 Task: Create a task  Design and implement a disaster recovery plan for an organization's IT infrastructure , assign it to team member softage.1@softage.net in the project AgileBee and update the status of the task to  On Track  , set the priority of the task to High
Action: Mouse moved to (81, 59)
Screenshot: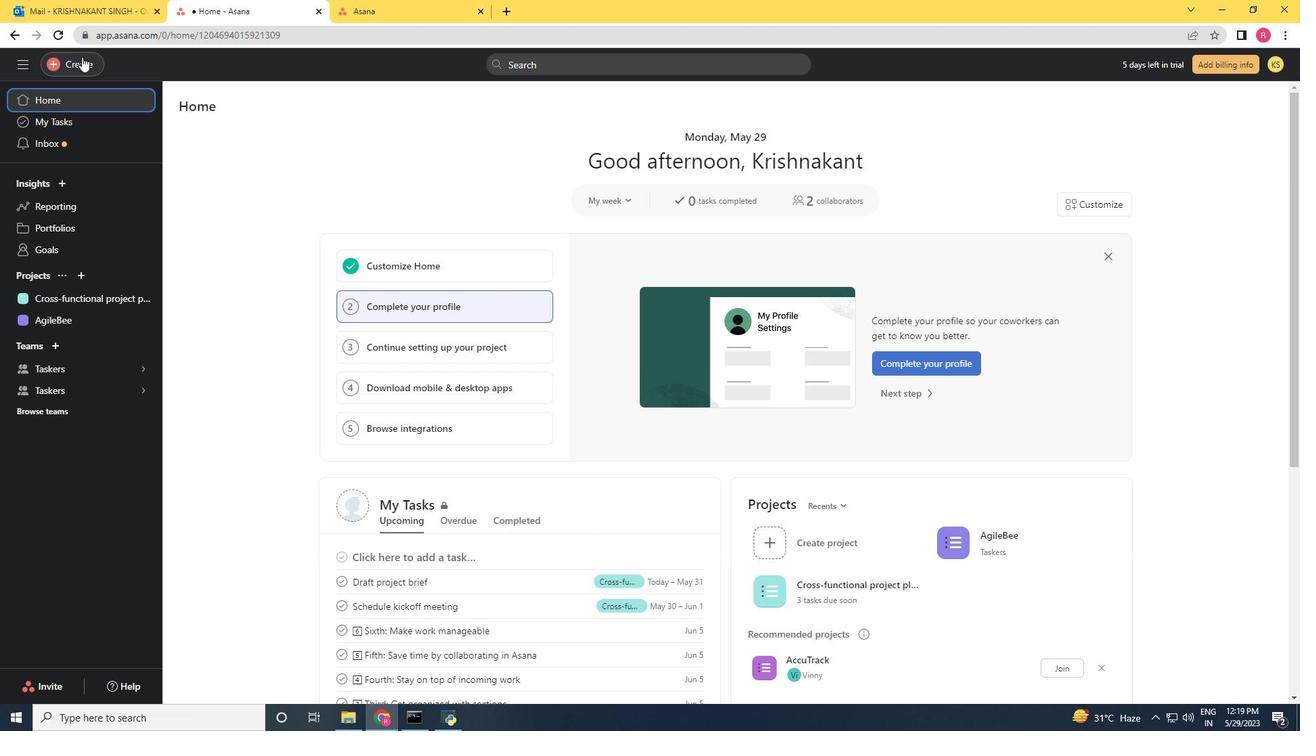 
Action: Mouse pressed left at (81, 59)
Screenshot: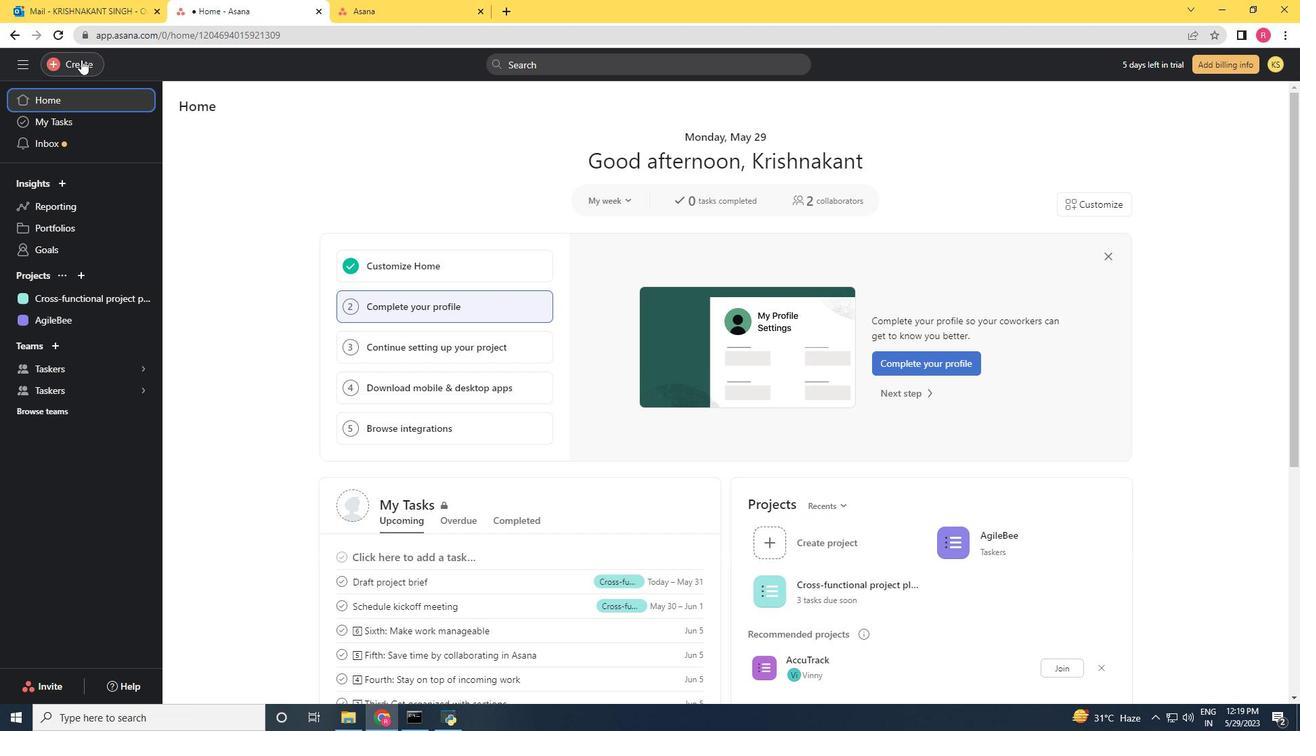 
Action: Mouse moved to (163, 75)
Screenshot: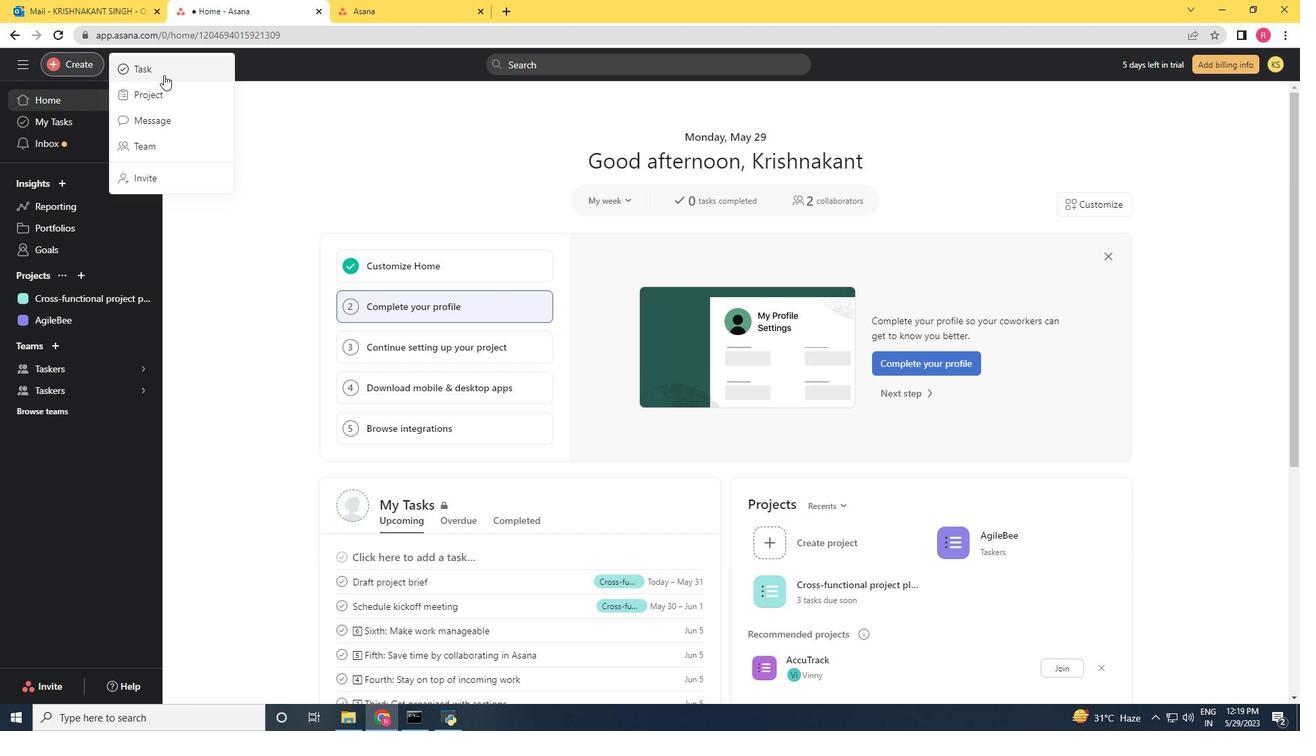 
Action: Mouse pressed left at (163, 75)
Screenshot: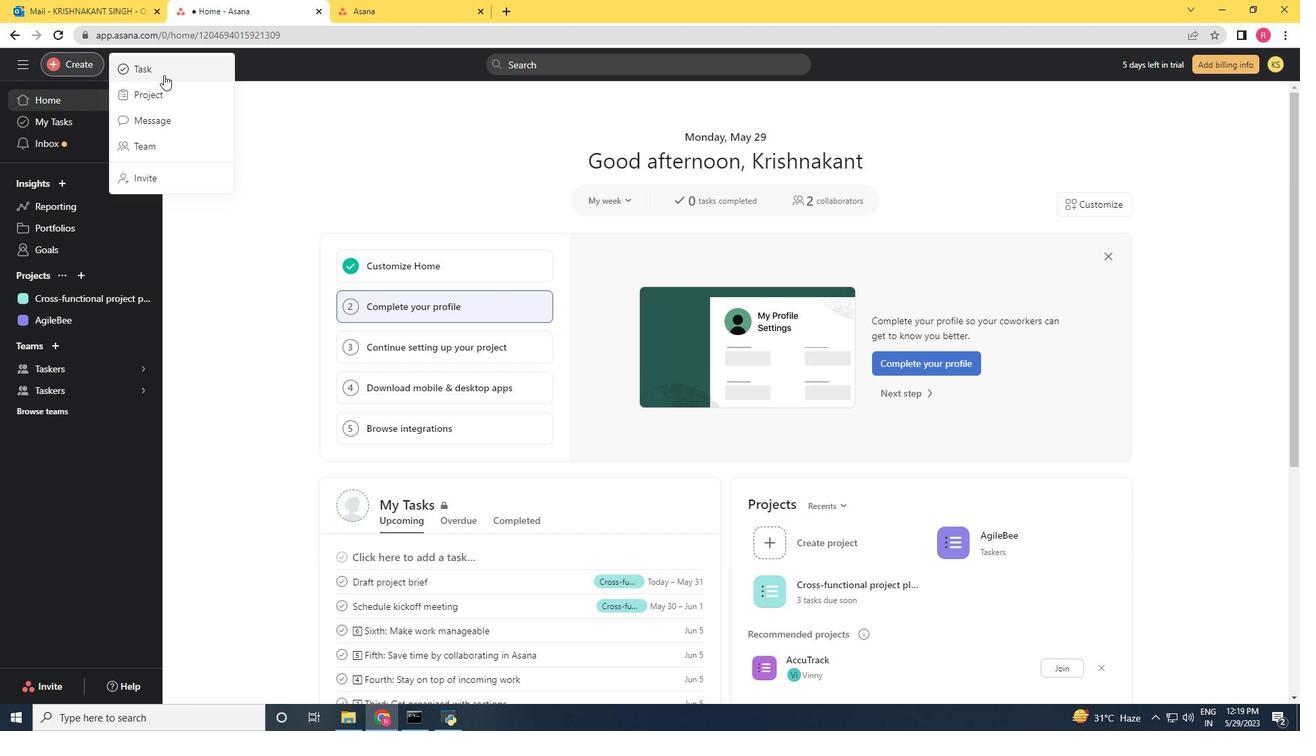 
Action: Mouse moved to (68, 63)
Screenshot: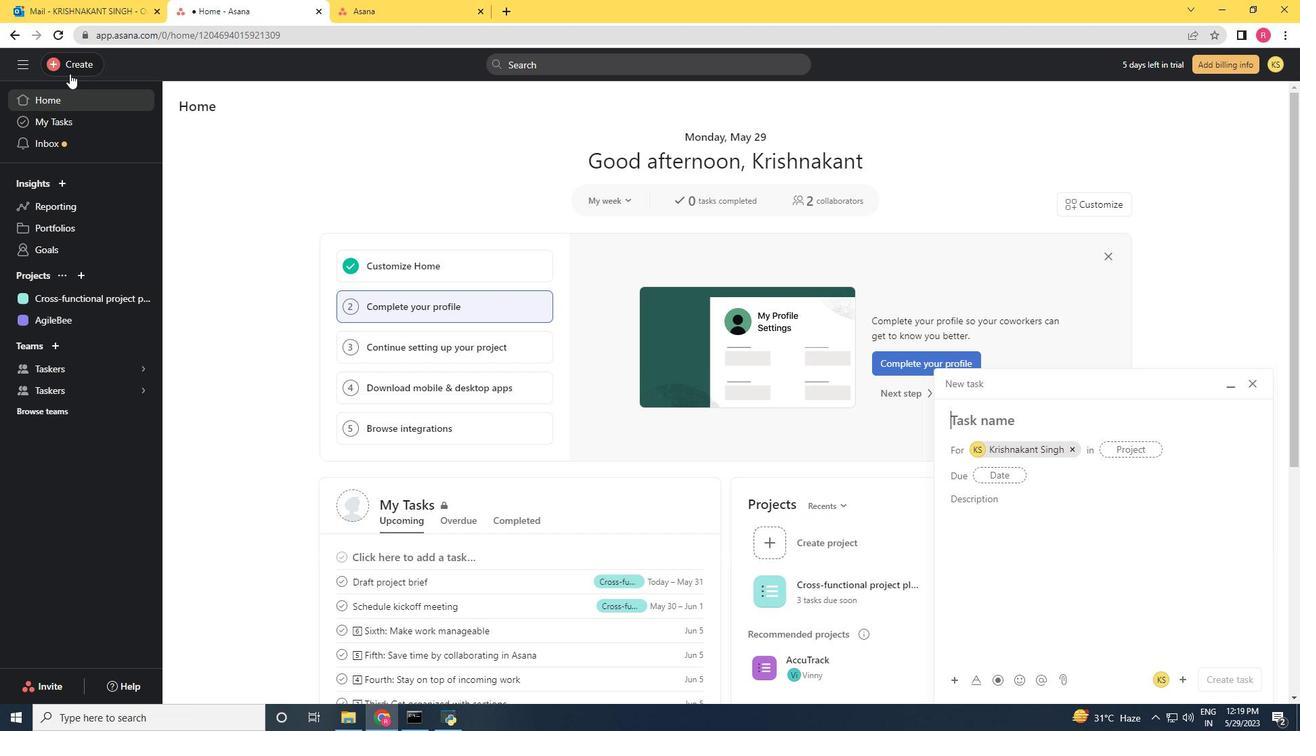
Action: Mouse pressed left at (68, 63)
Screenshot: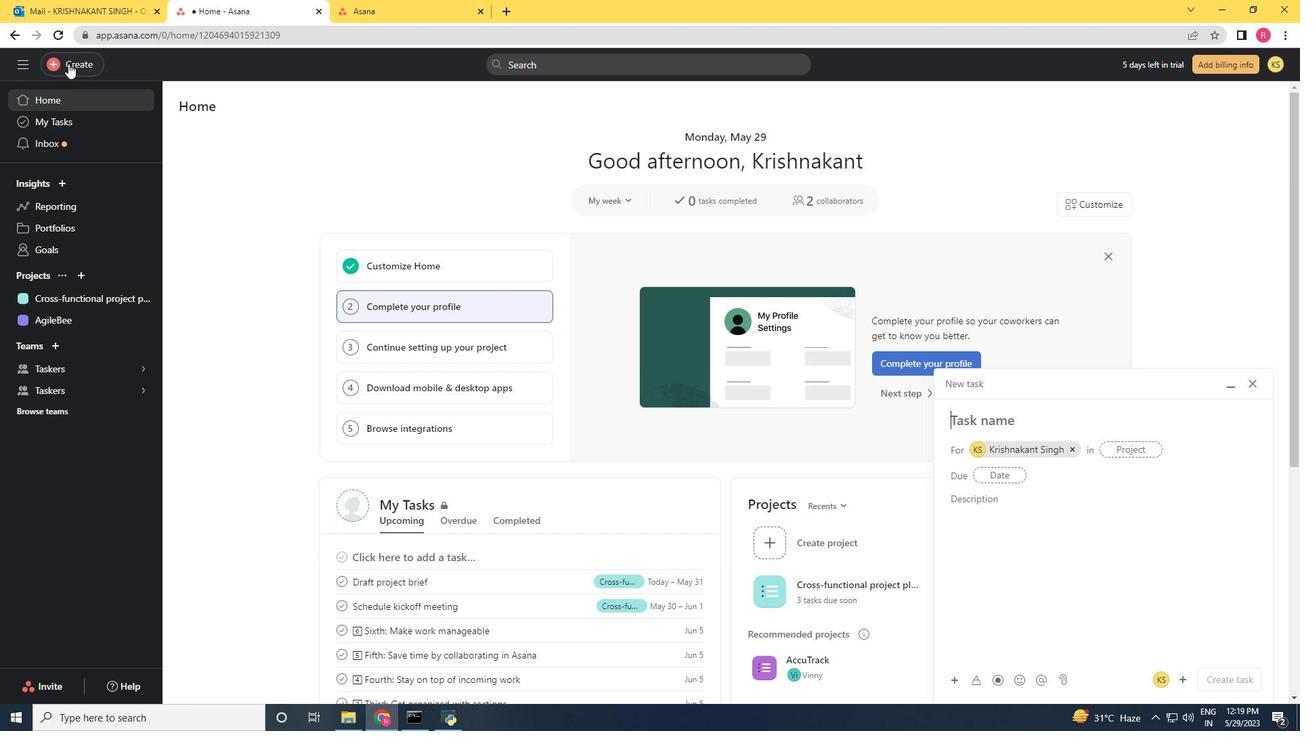 
Action: Mouse moved to (148, 64)
Screenshot: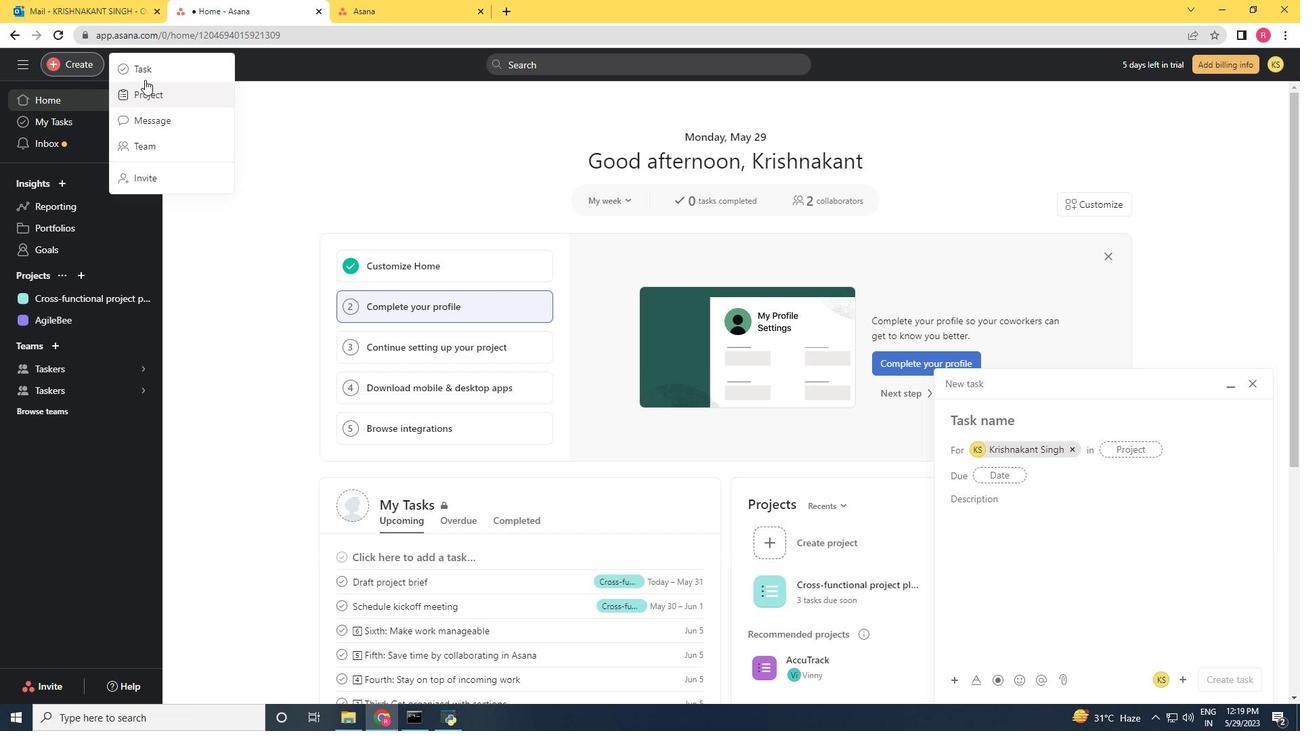 
Action: Mouse pressed left at (148, 64)
Screenshot: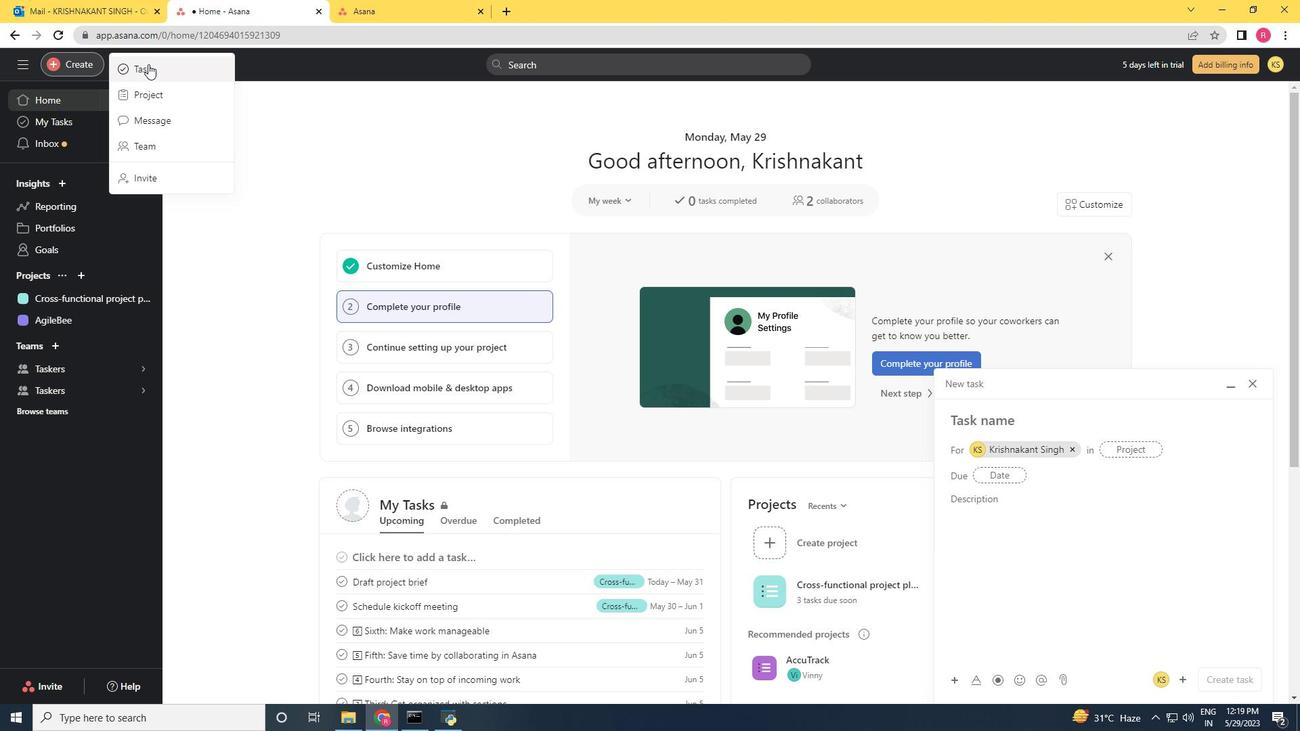 
Action: Mouse moved to (902, 385)
Screenshot: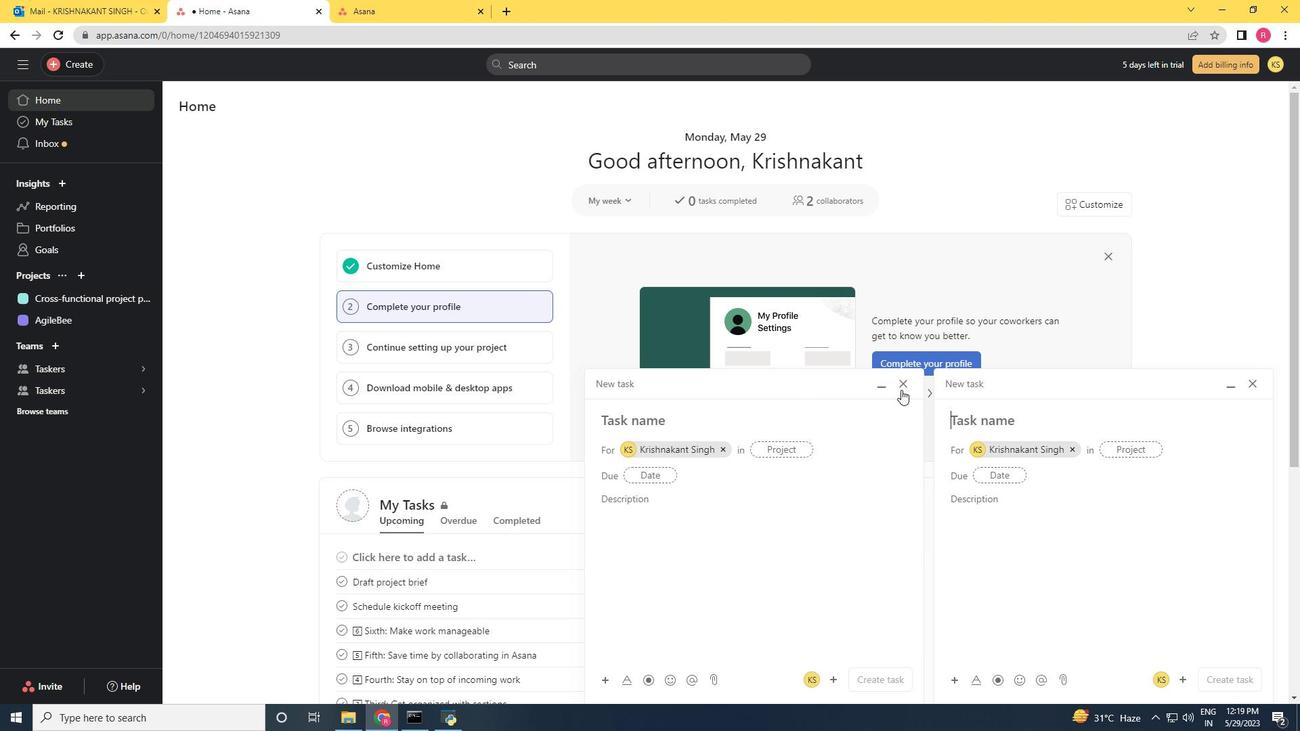 
Action: Mouse pressed left at (902, 385)
Screenshot: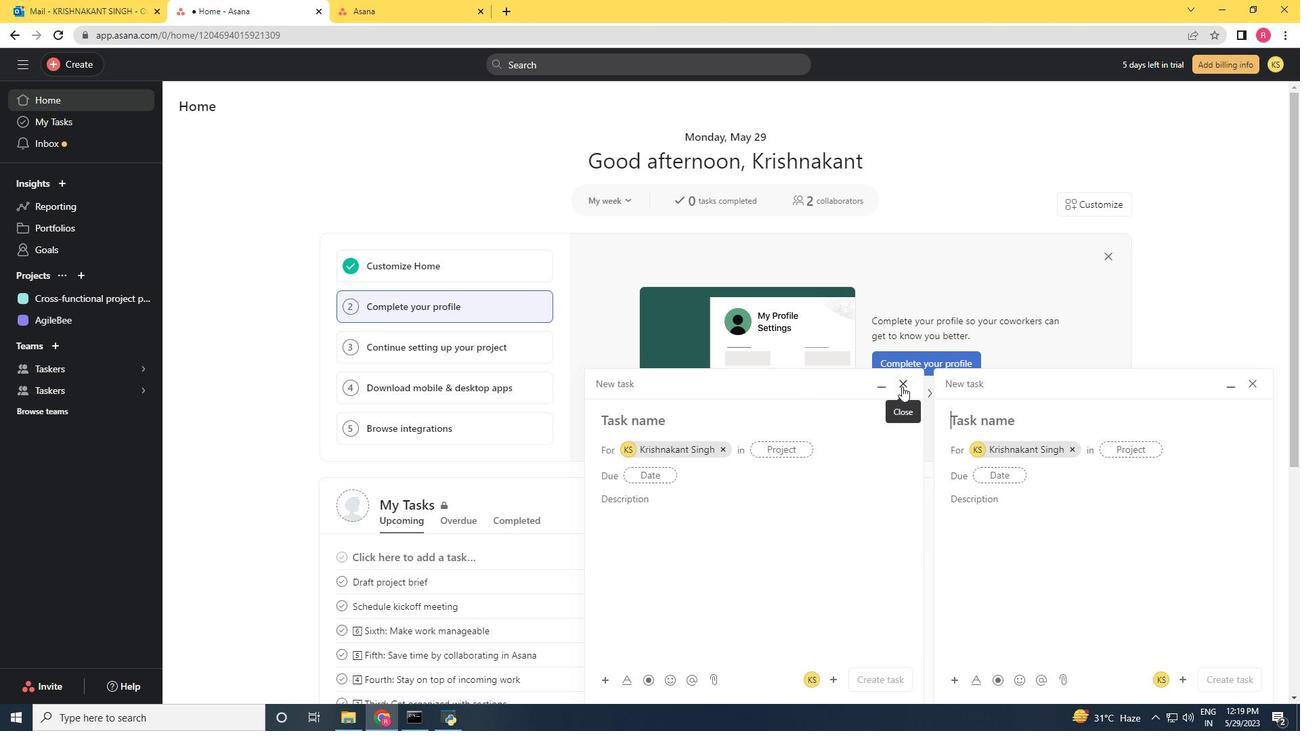 
Action: Key pressed <Key.shift>D
Screenshot: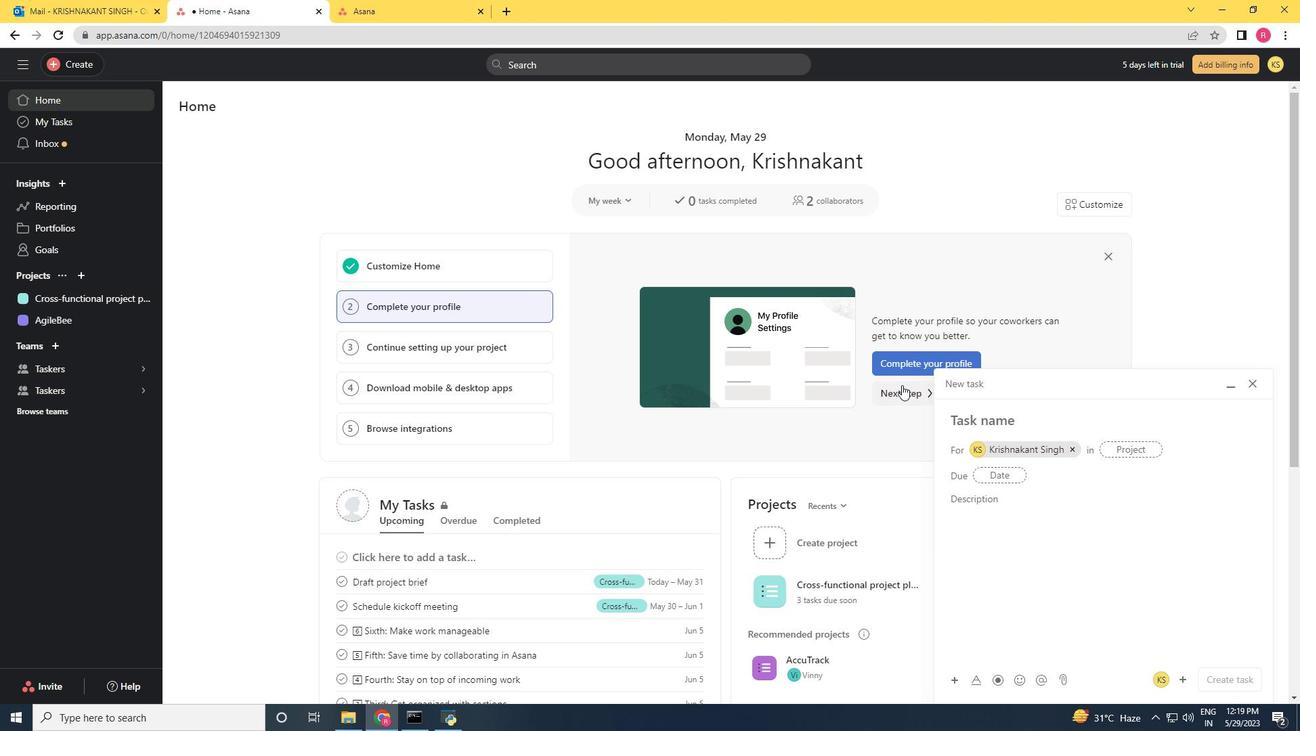 
Action: Mouse moved to (1300, 0)
Screenshot: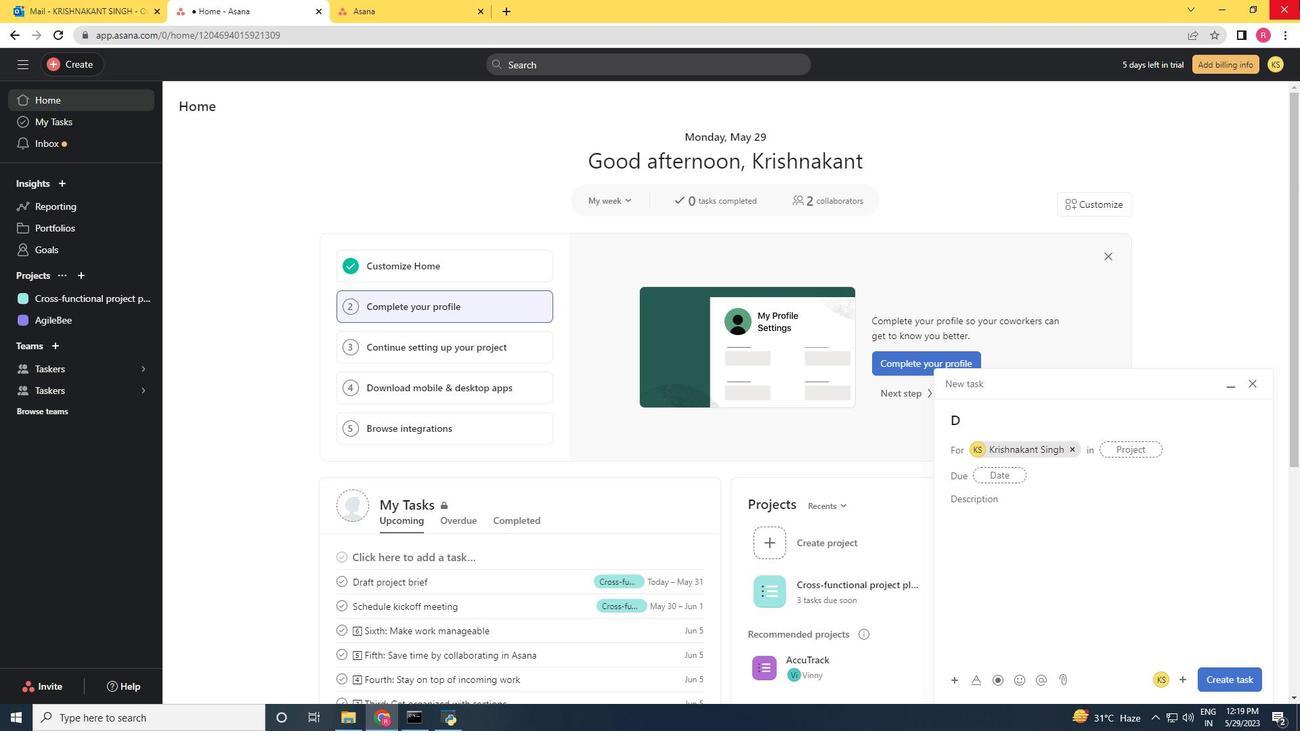 
Action: Key pressed esign<Key.space>and<Key.space><Key.shift>Implement<Key.space>a<Key.space>de<Key.backspace>isaster<Key.space>recovery<Key.space>plan<Key.space>for<Key.space>an<Key.space>organization<Key.space><Key.backspace>'s<Key.space><Key.shift_r>IT<Key.space>infrastucture<Key.space><Key.left><Key.left><Key.left><Key.left><Key.left><Key.left><Key.left><Key.left><Key.left><Key.left><Key.left><Key.left><Key.right><Key.right><Key.right><Key.right><Key.right>r<Key.right><Key.right><Key.right><Key.right><Key.right><Key.right><Key.right><Key.right><Key.right><Key.right><Key.enter>
Screenshot: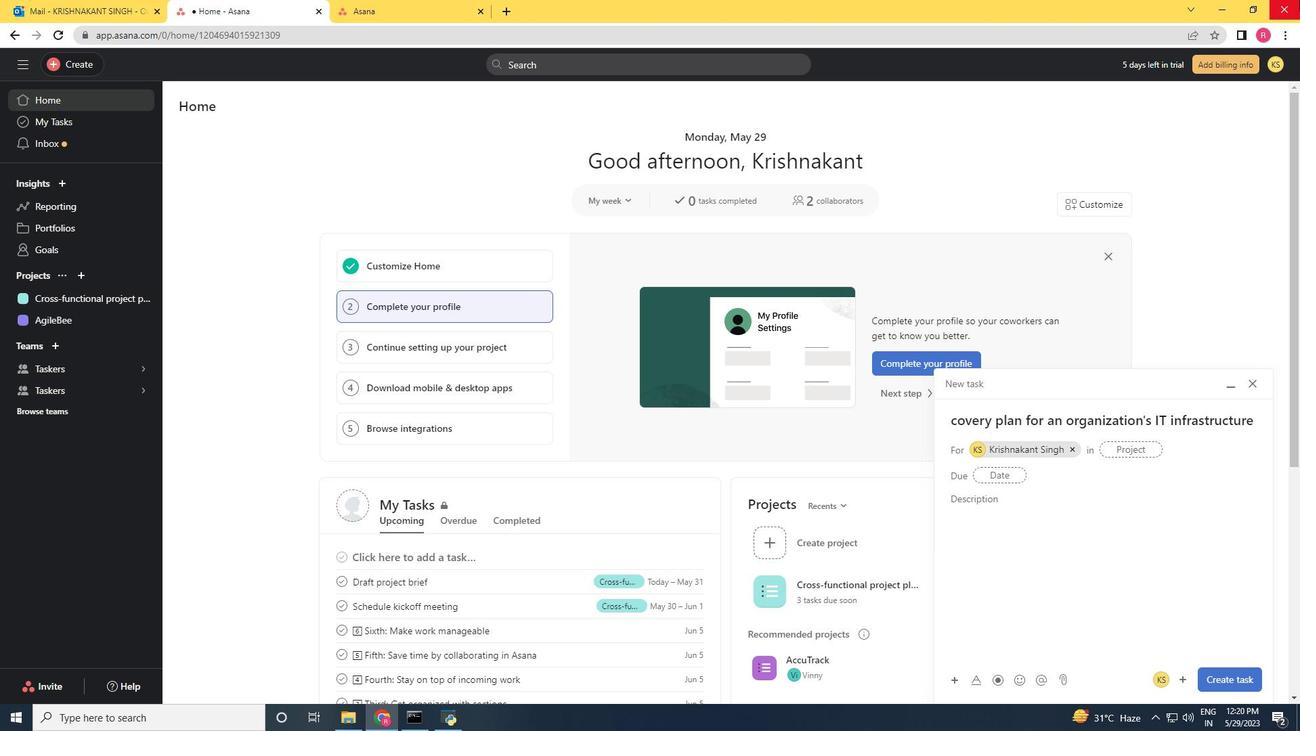 
Action: Mouse moved to (1075, 451)
Screenshot: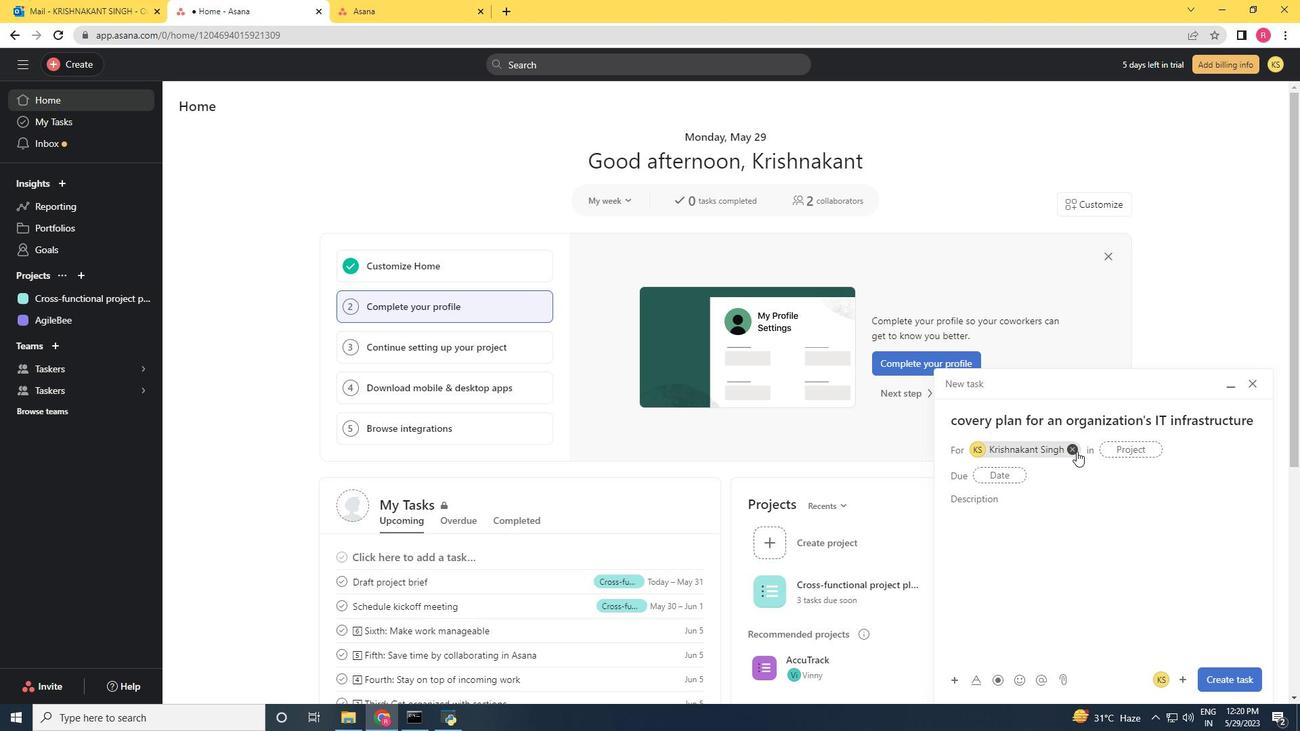 
Action: Mouse pressed left at (1075, 451)
Screenshot: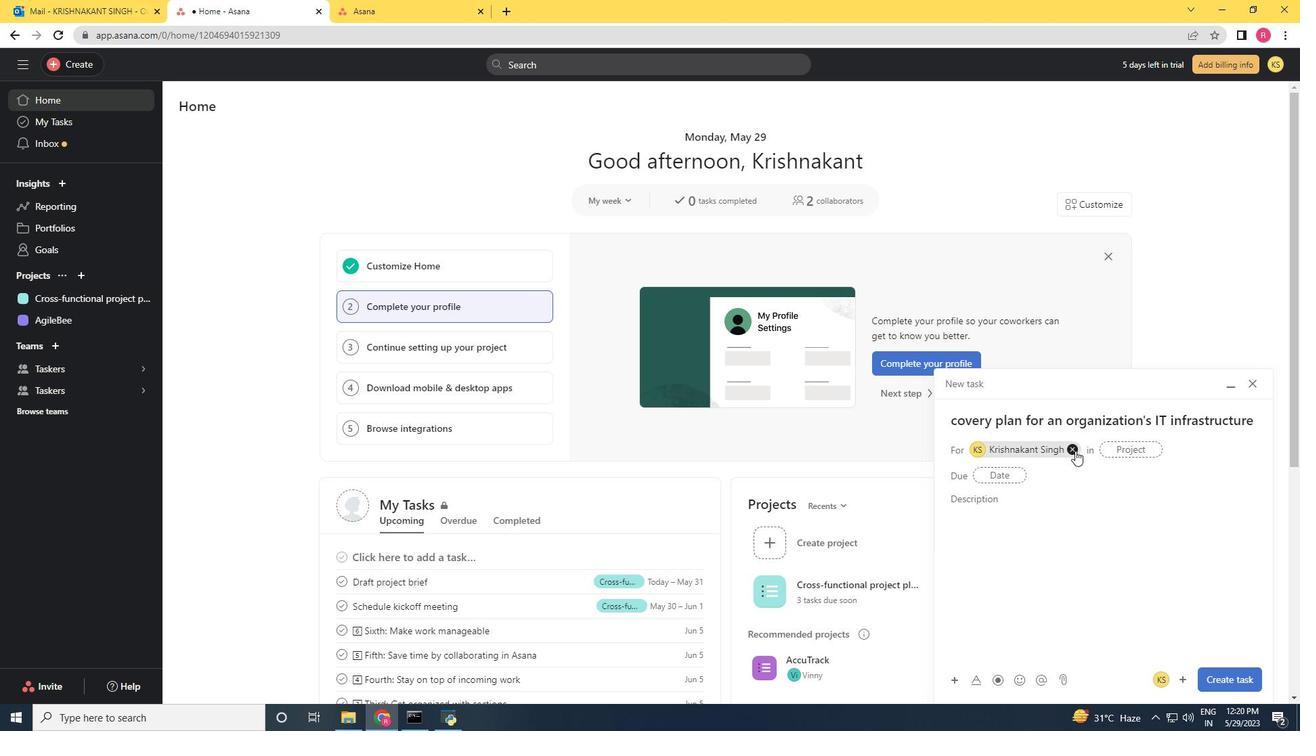 
Action: Mouse moved to (1012, 449)
Screenshot: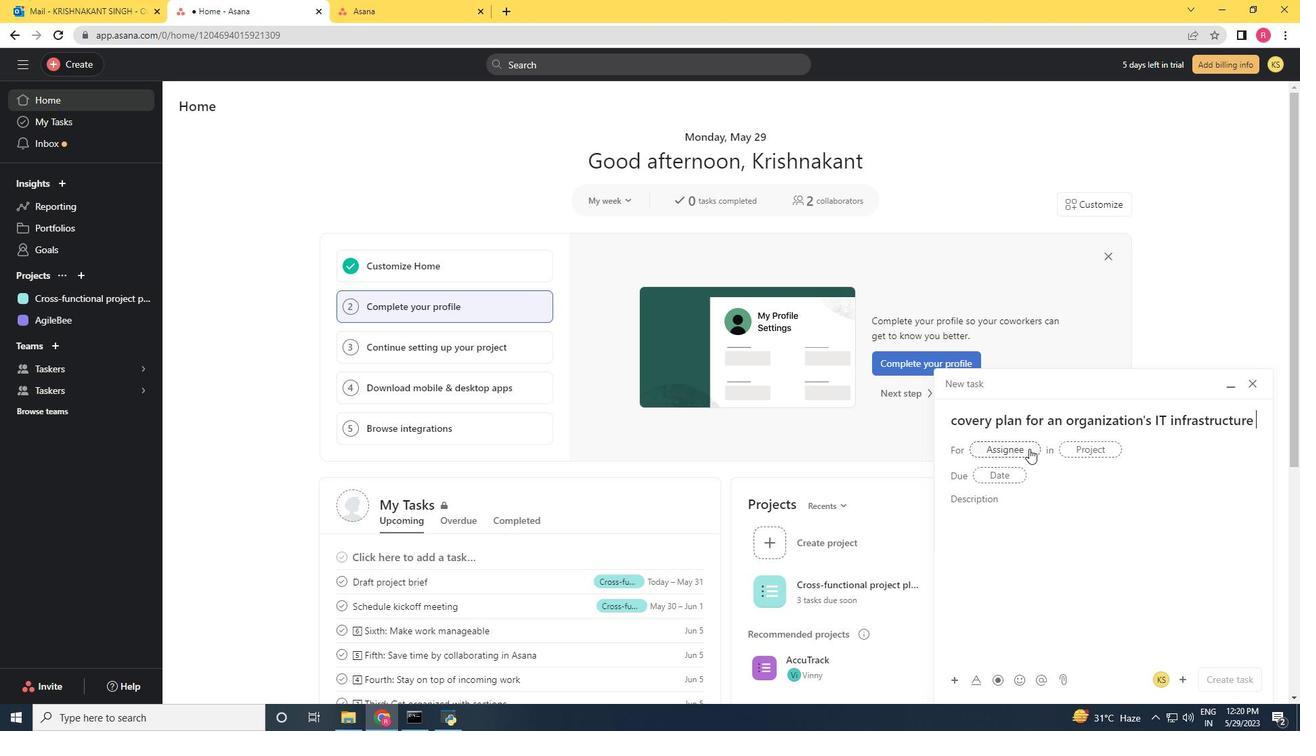 
Action: Mouse pressed left at (1012, 449)
Screenshot: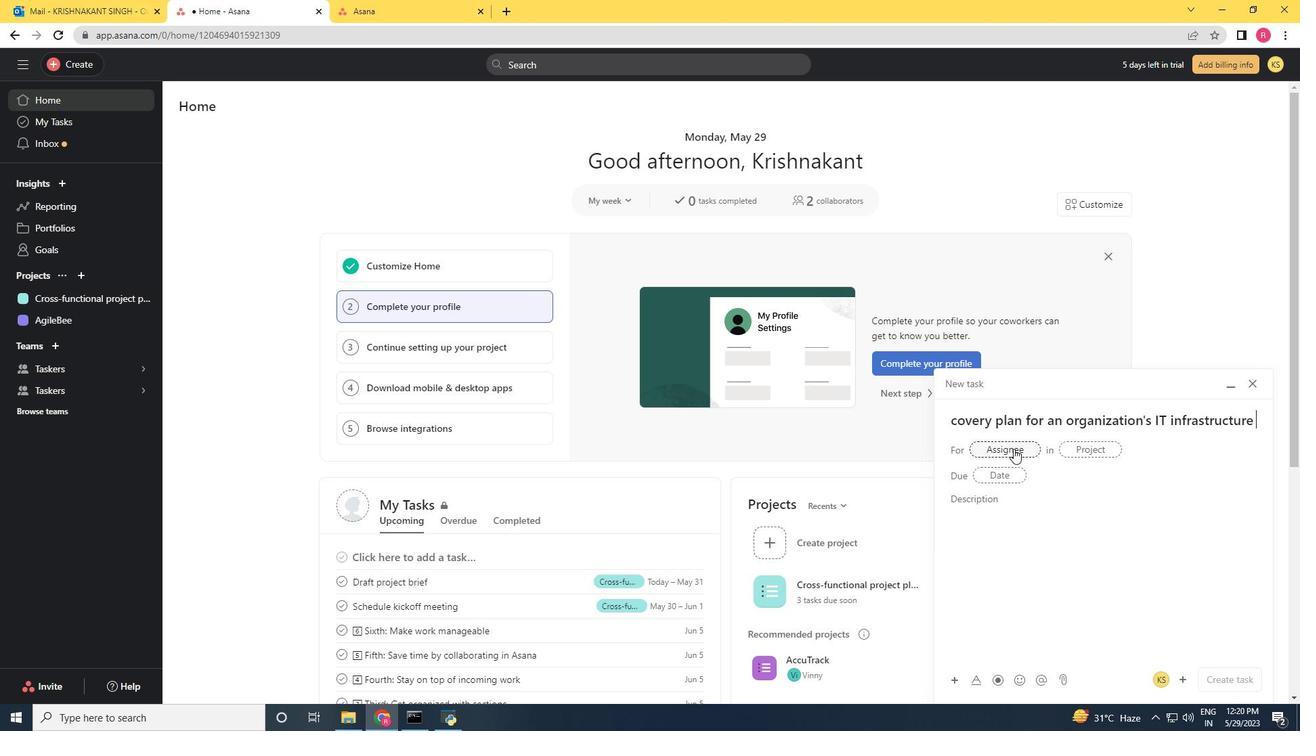 
Action: Mouse moved to (1012, 449)
Screenshot: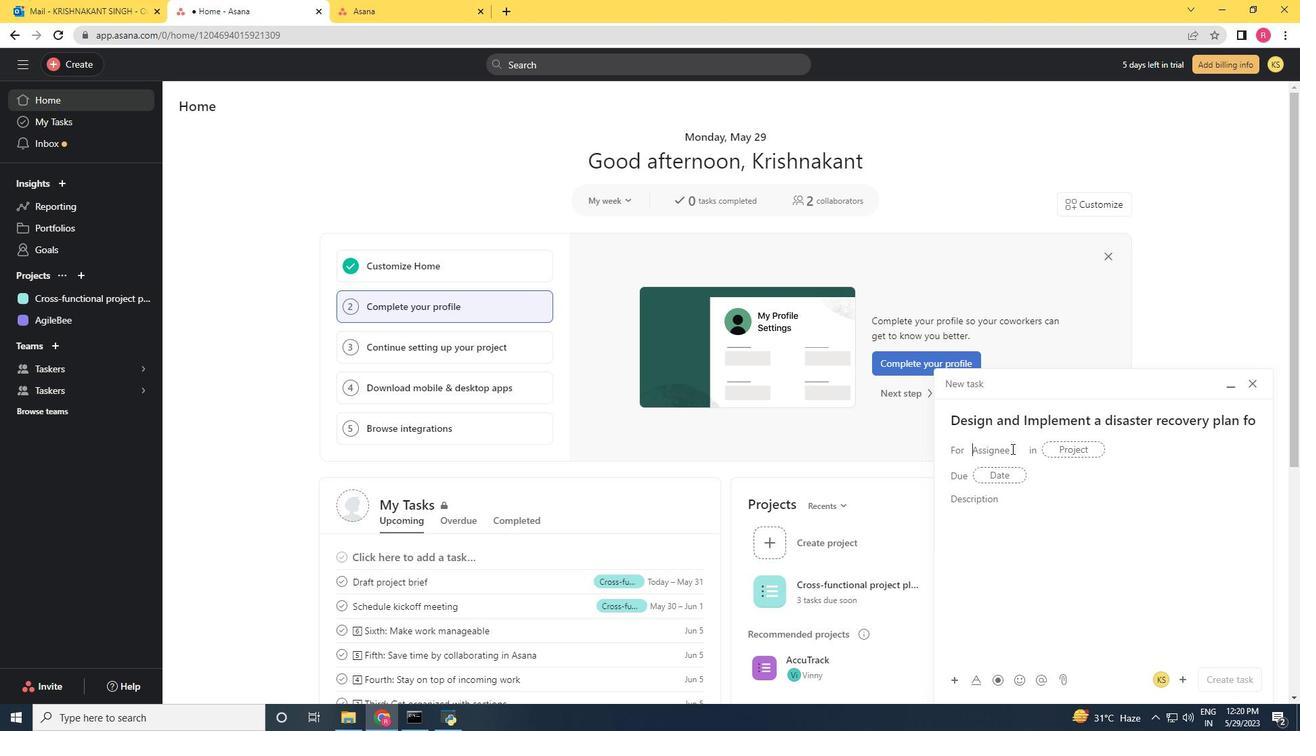 
Action: Key pressed softage.1<Key.shift>@softage.net
Screenshot: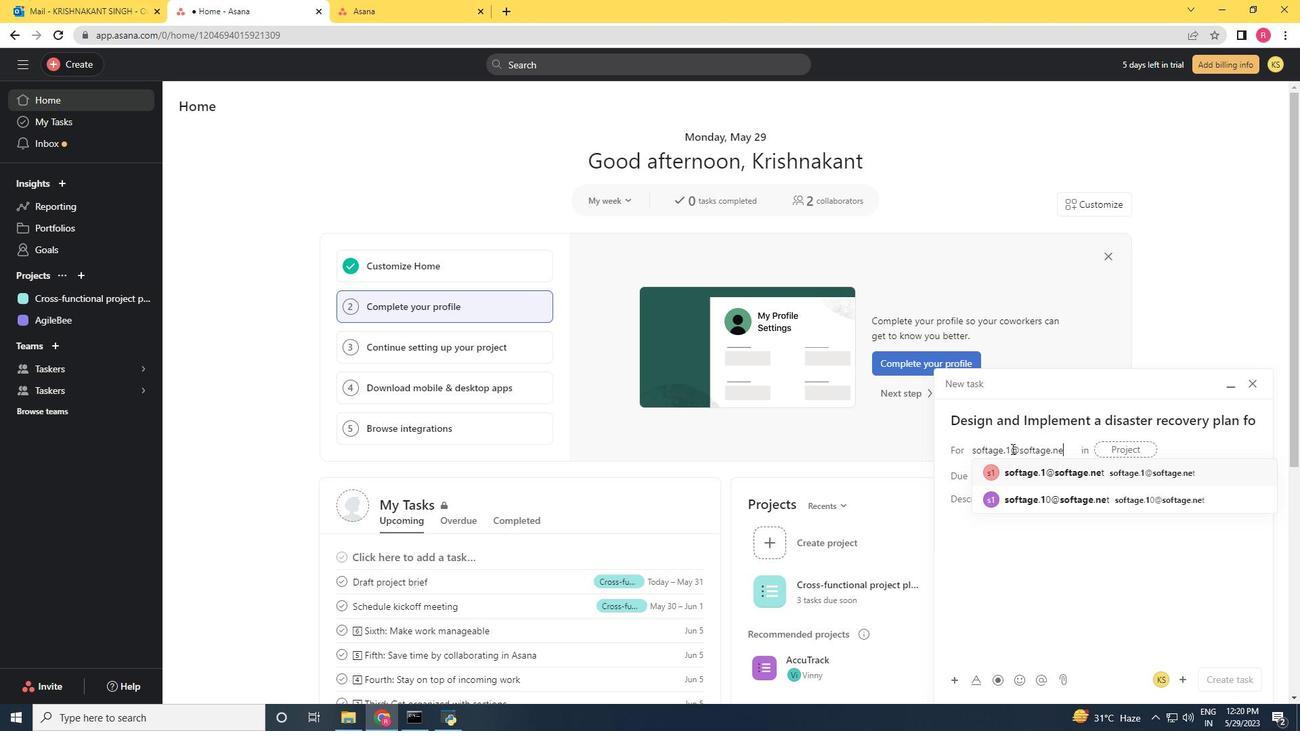 
Action: Mouse moved to (1070, 477)
Screenshot: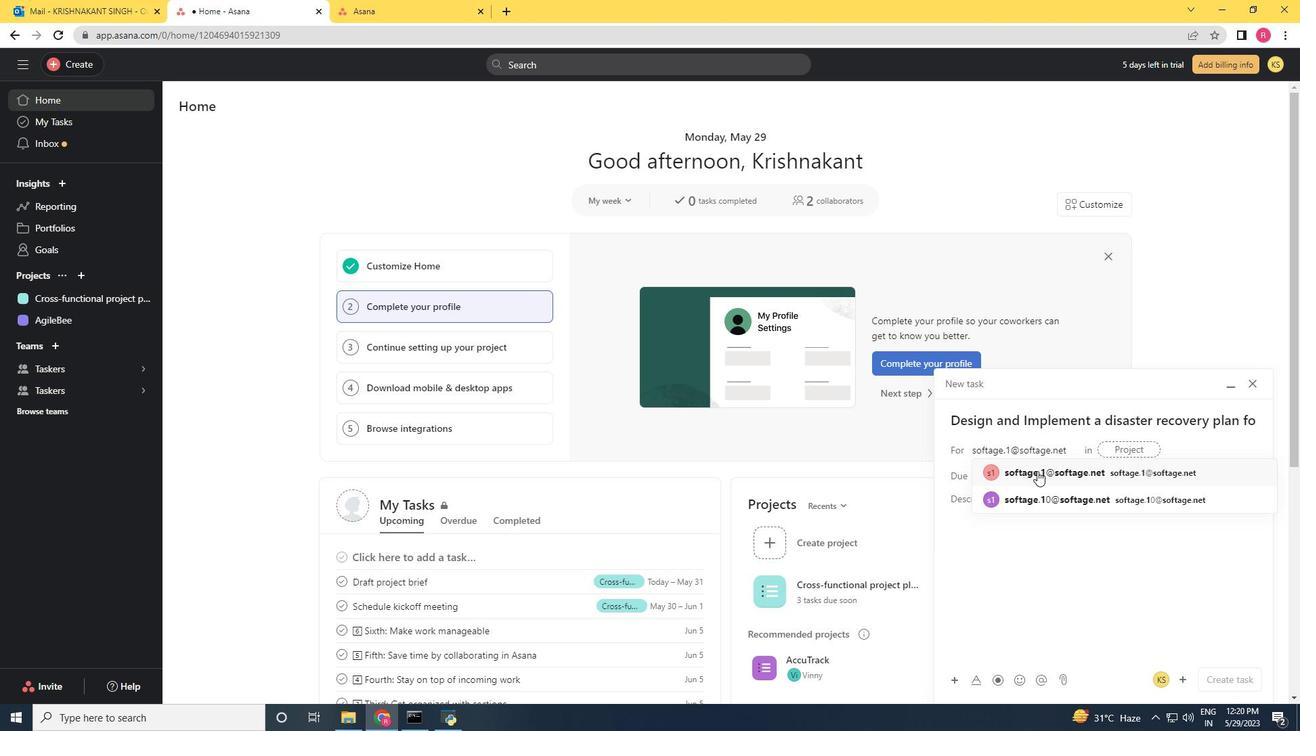 
Action: Mouse pressed left at (1070, 477)
Screenshot: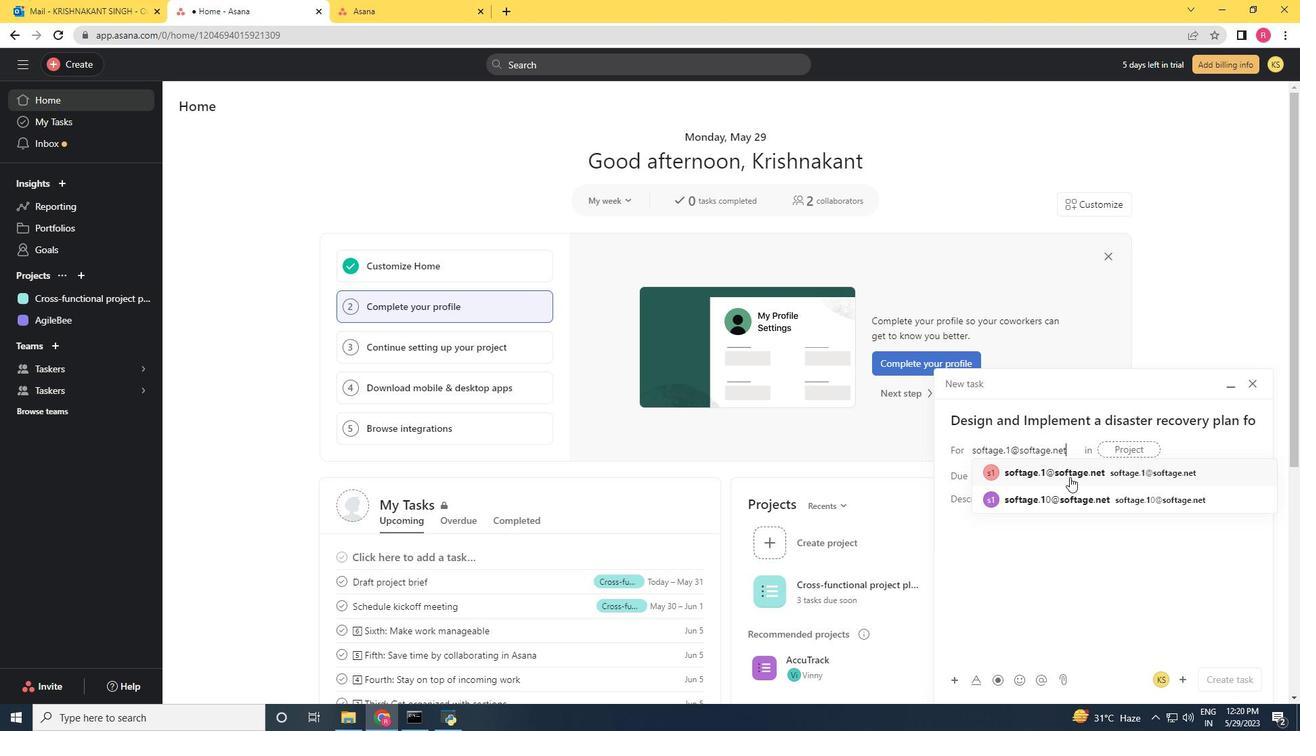 
Action: Mouse moved to (857, 477)
Screenshot: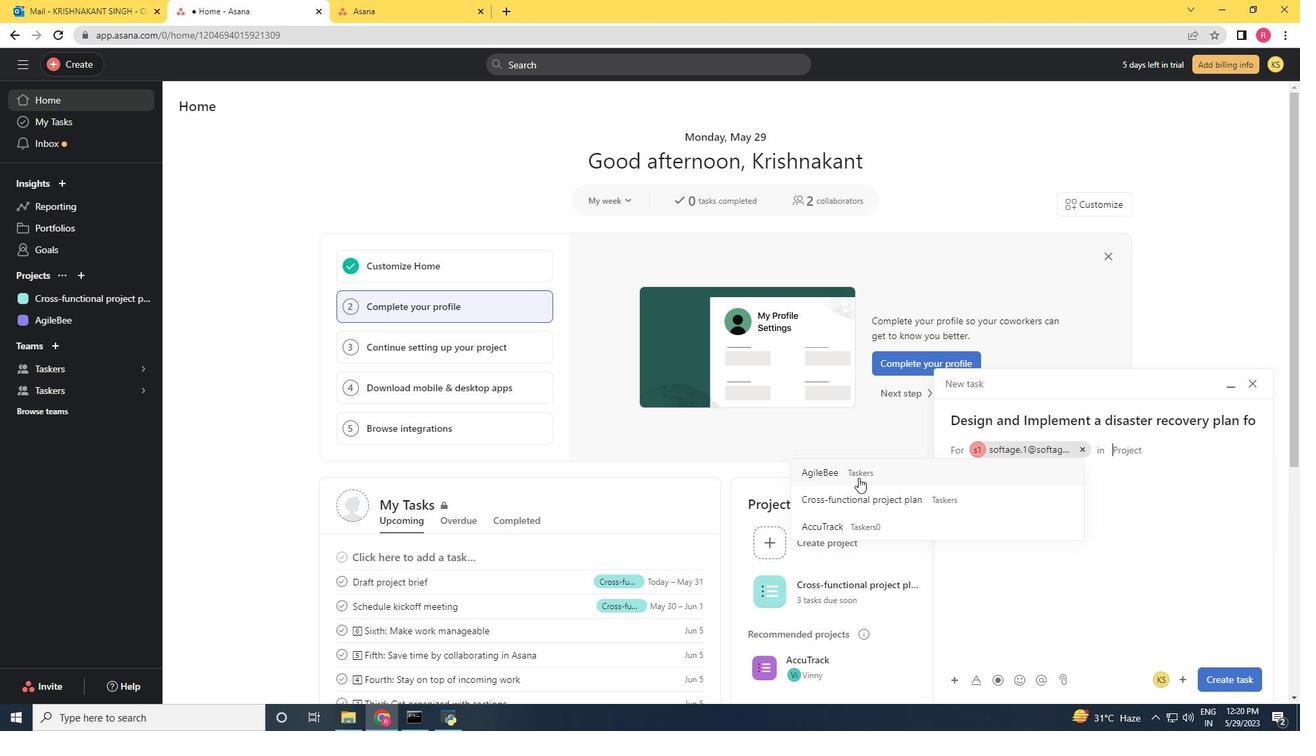
Action: Mouse pressed left at (857, 477)
Screenshot: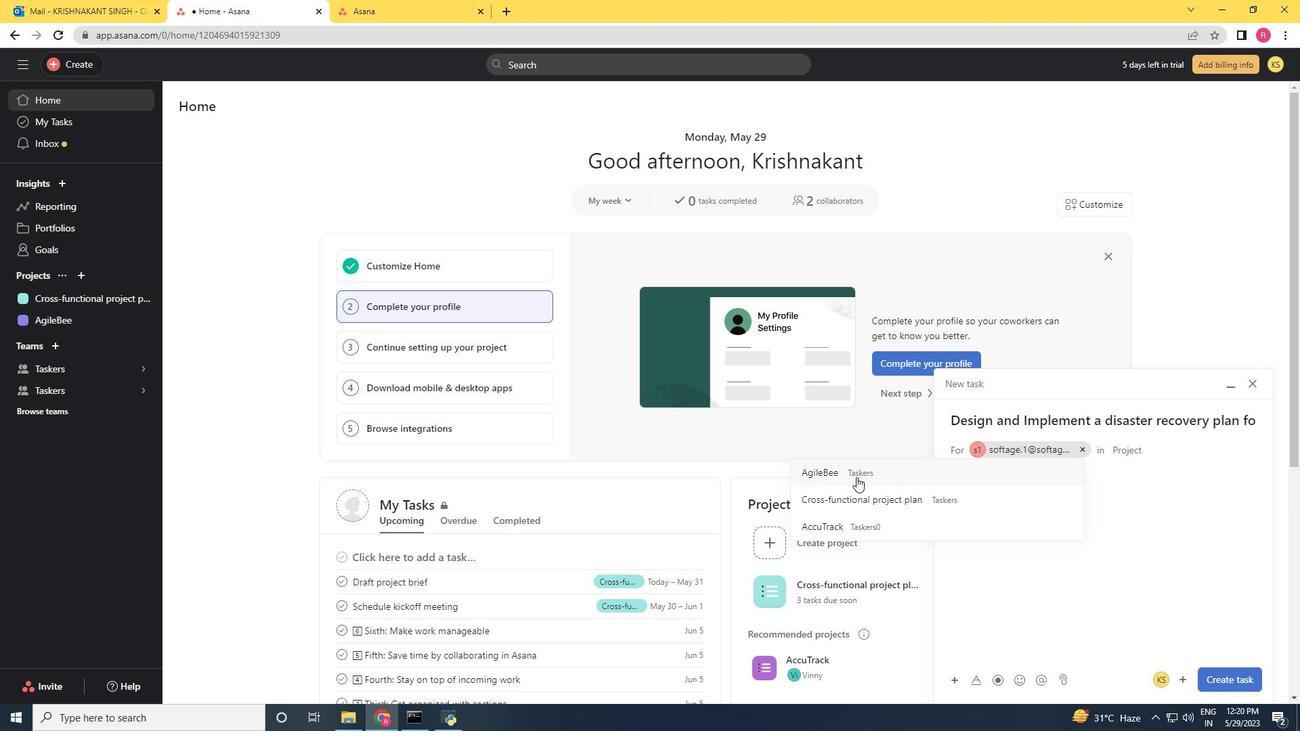 
Action: Mouse moved to (1021, 510)
Screenshot: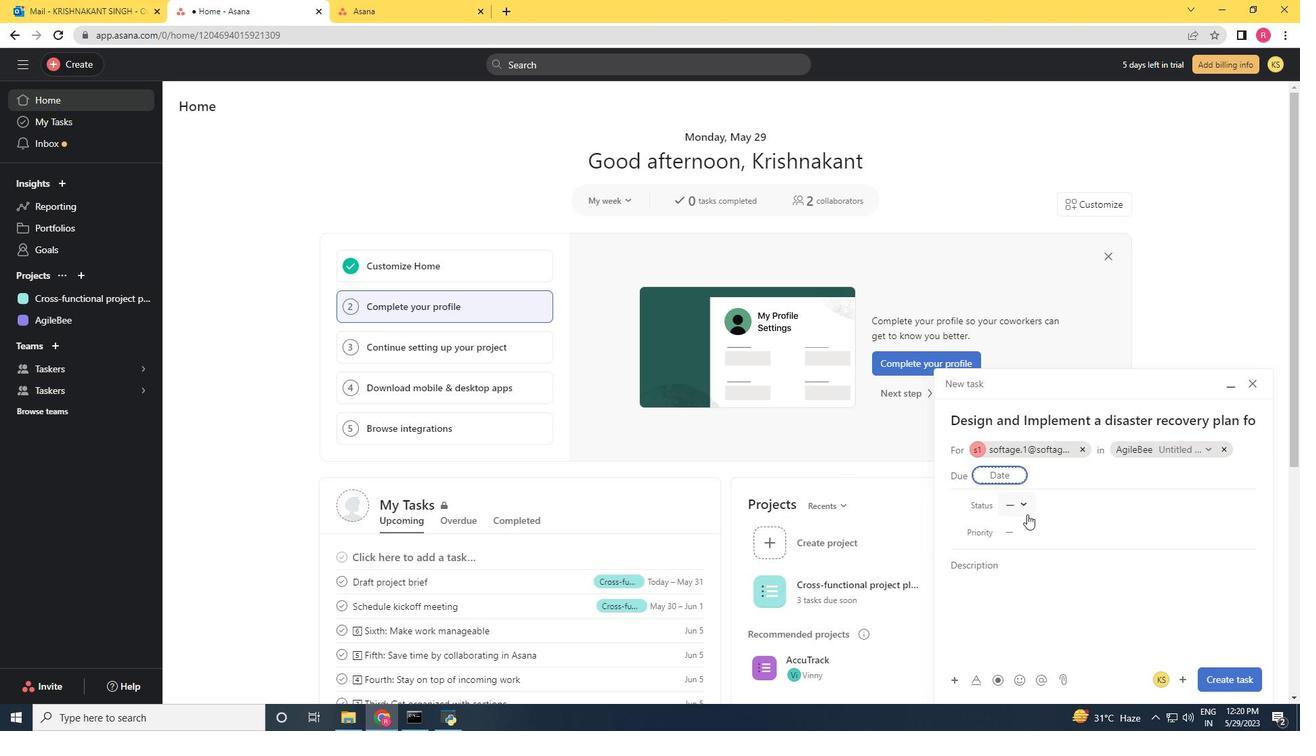
Action: Mouse pressed left at (1021, 510)
Screenshot: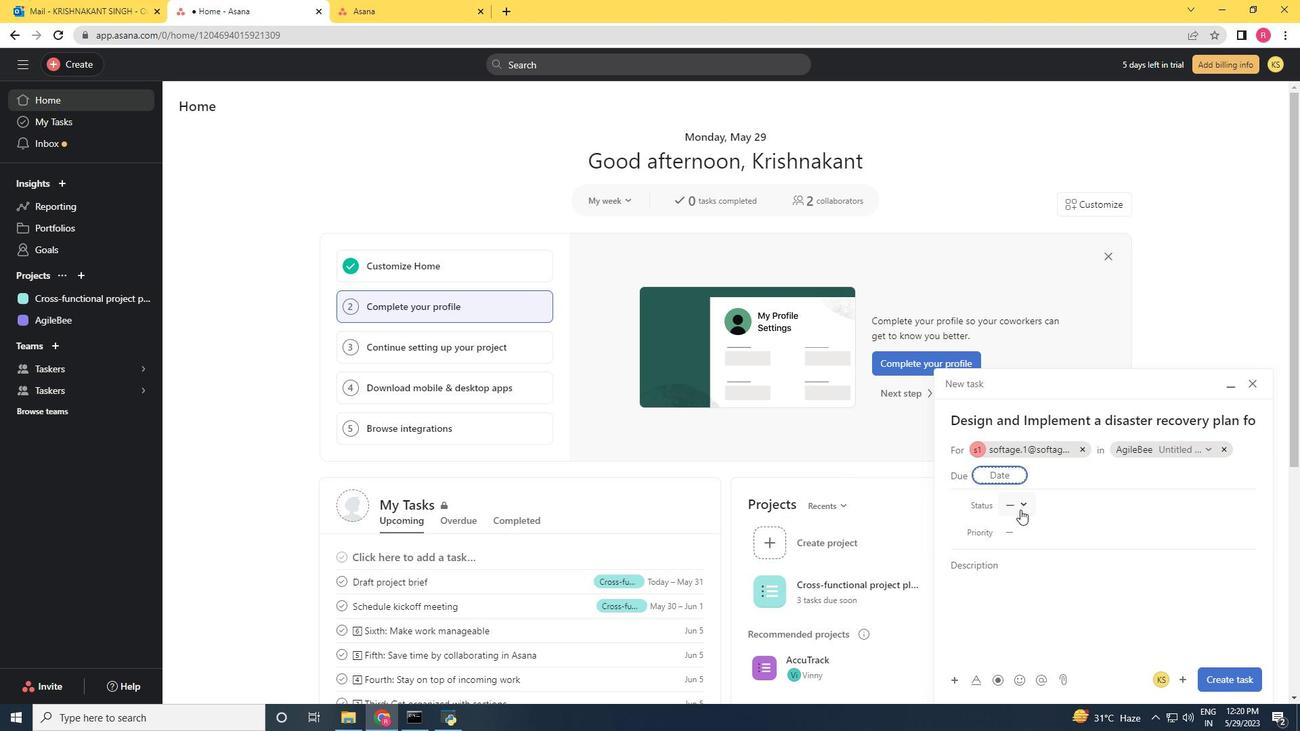 
Action: Mouse moved to (1030, 561)
Screenshot: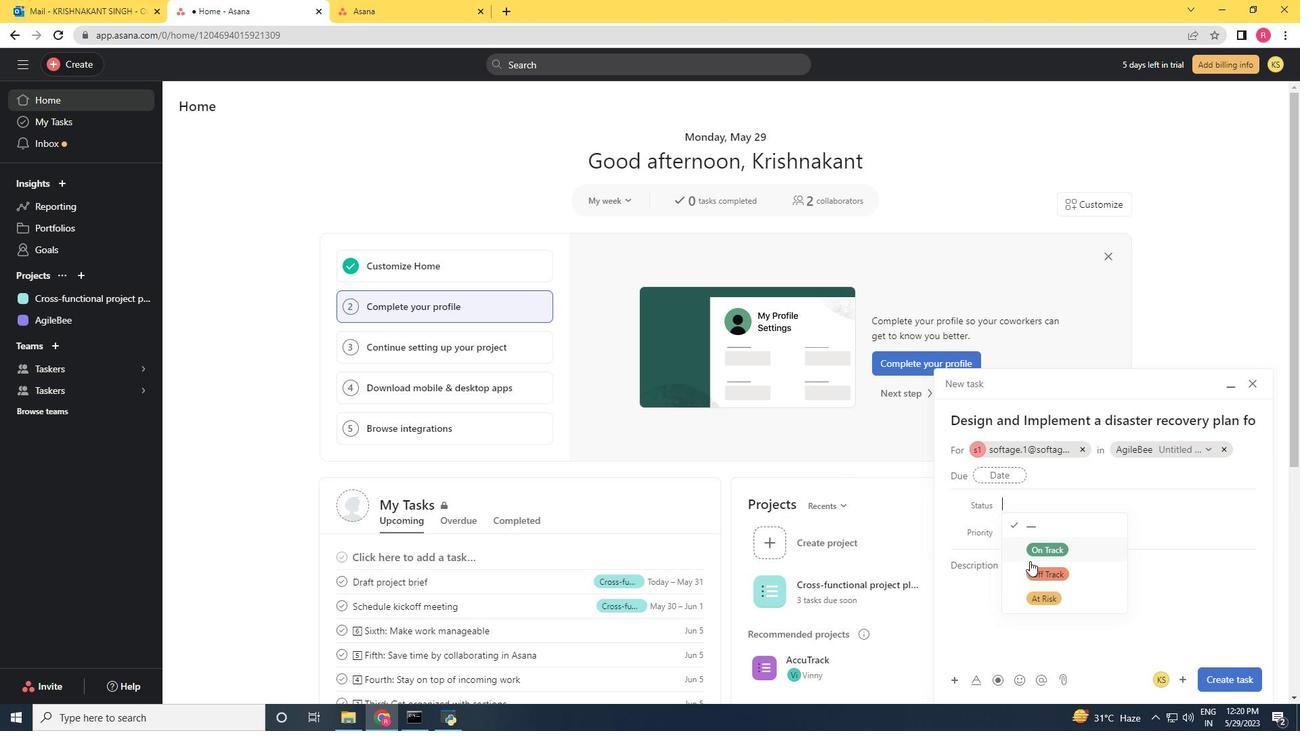 
Action: Mouse pressed left at (1030, 561)
Screenshot: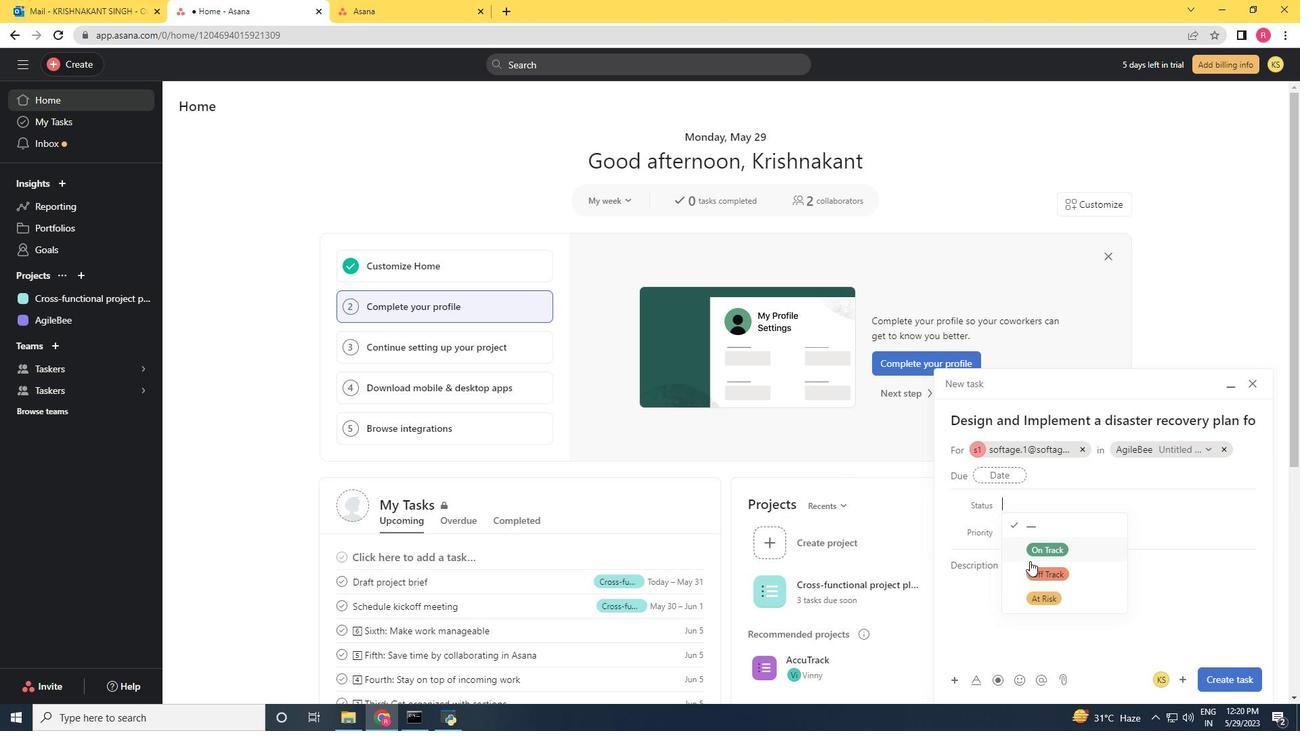 
Action: Mouse moved to (1022, 538)
Screenshot: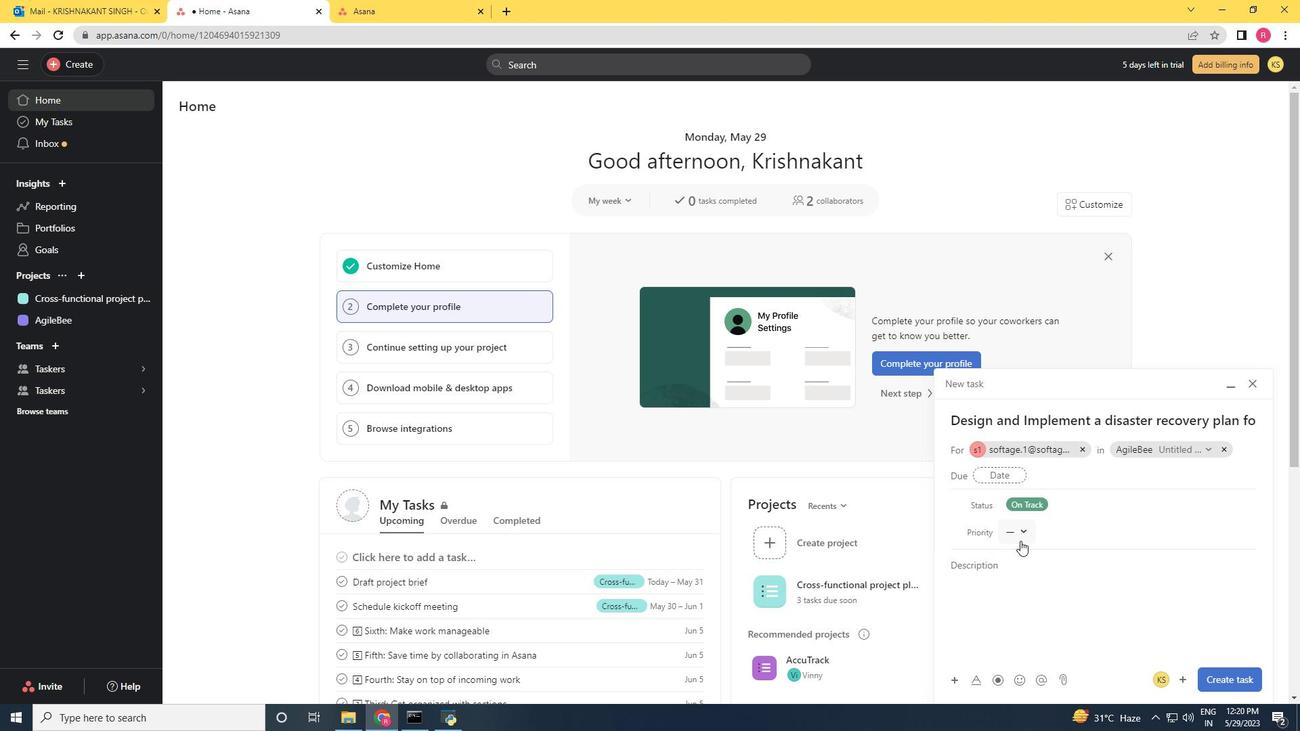 
Action: Mouse pressed left at (1022, 538)
Screenshot: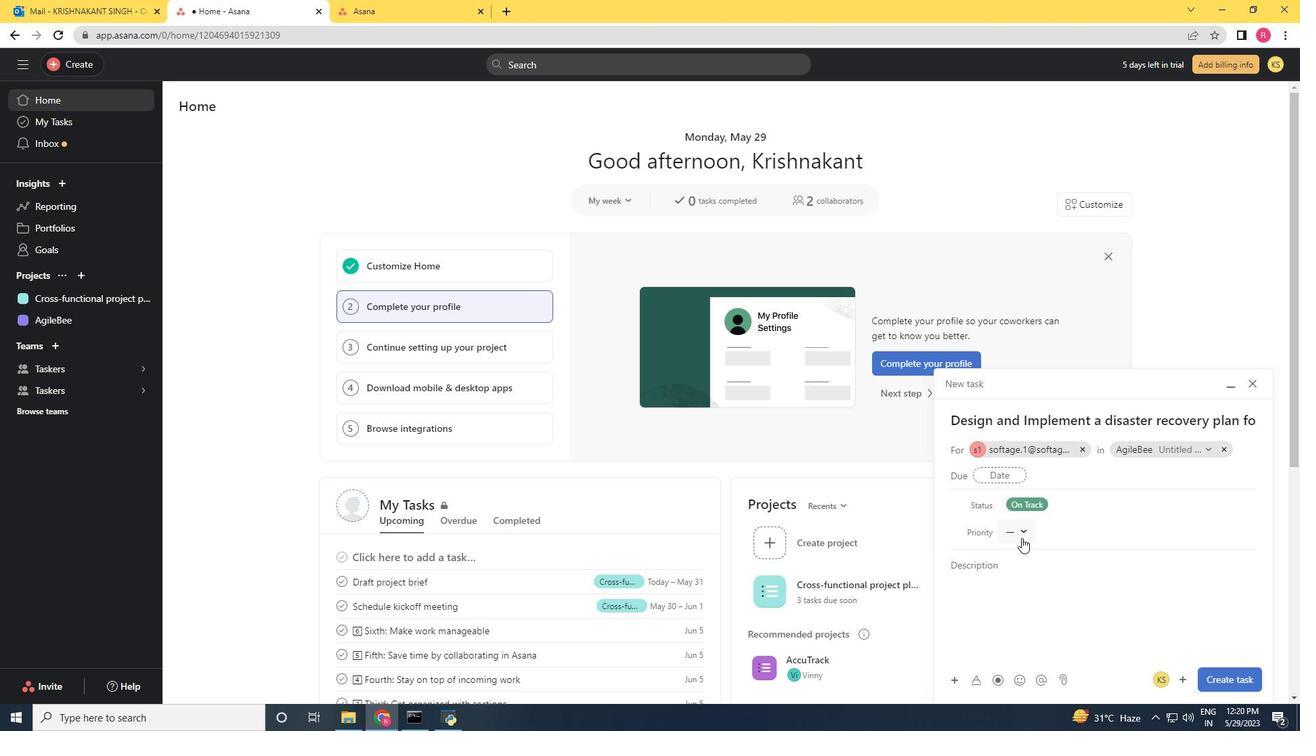 
Action: Mouse moved to (1045, 578)
Screenshot: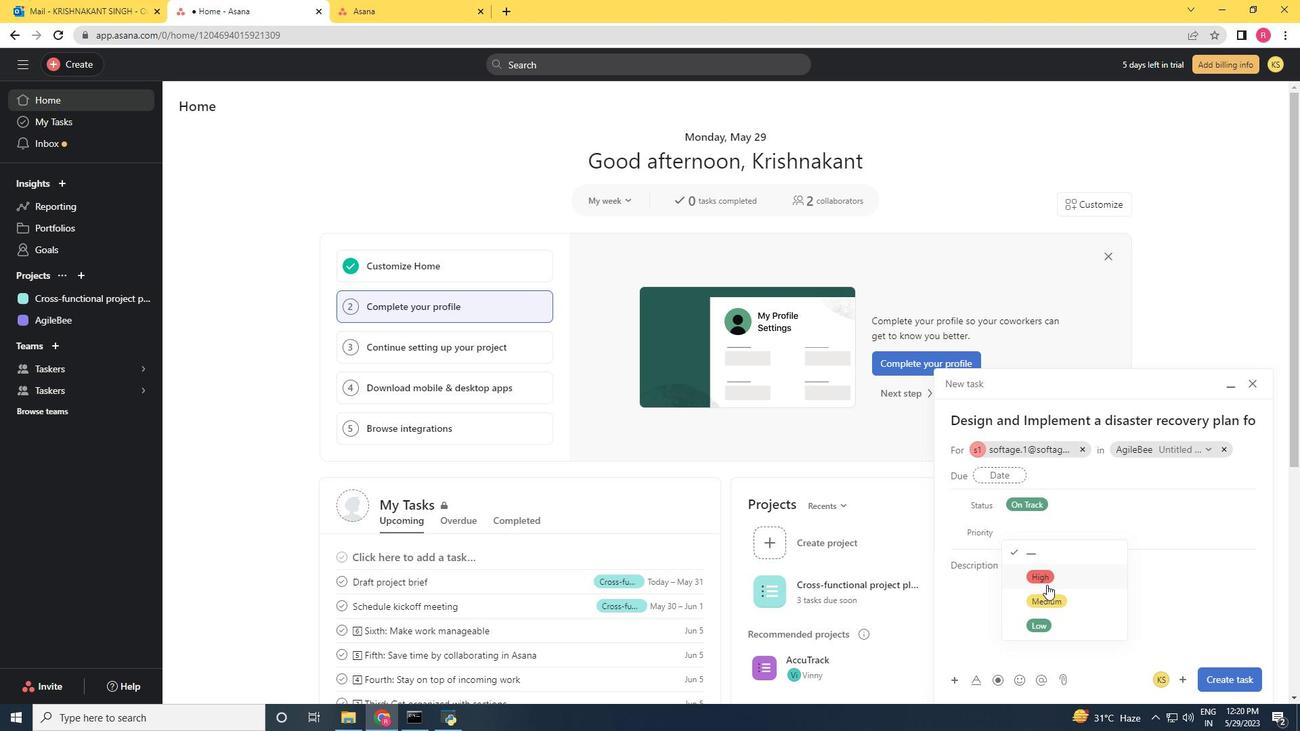
Action: Mouse pressed left at (1045, 578)
Screenshot: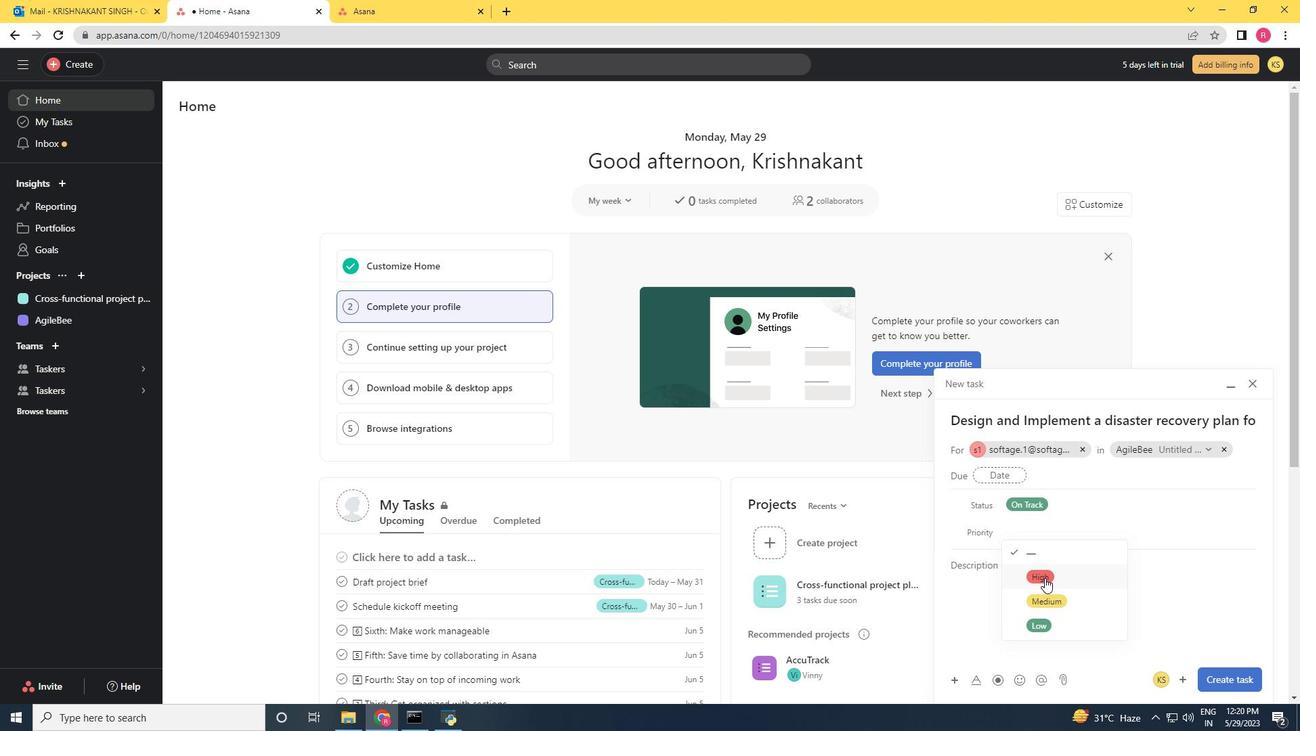 
Action: Mouse moved to (1225, 678)
Screenshot: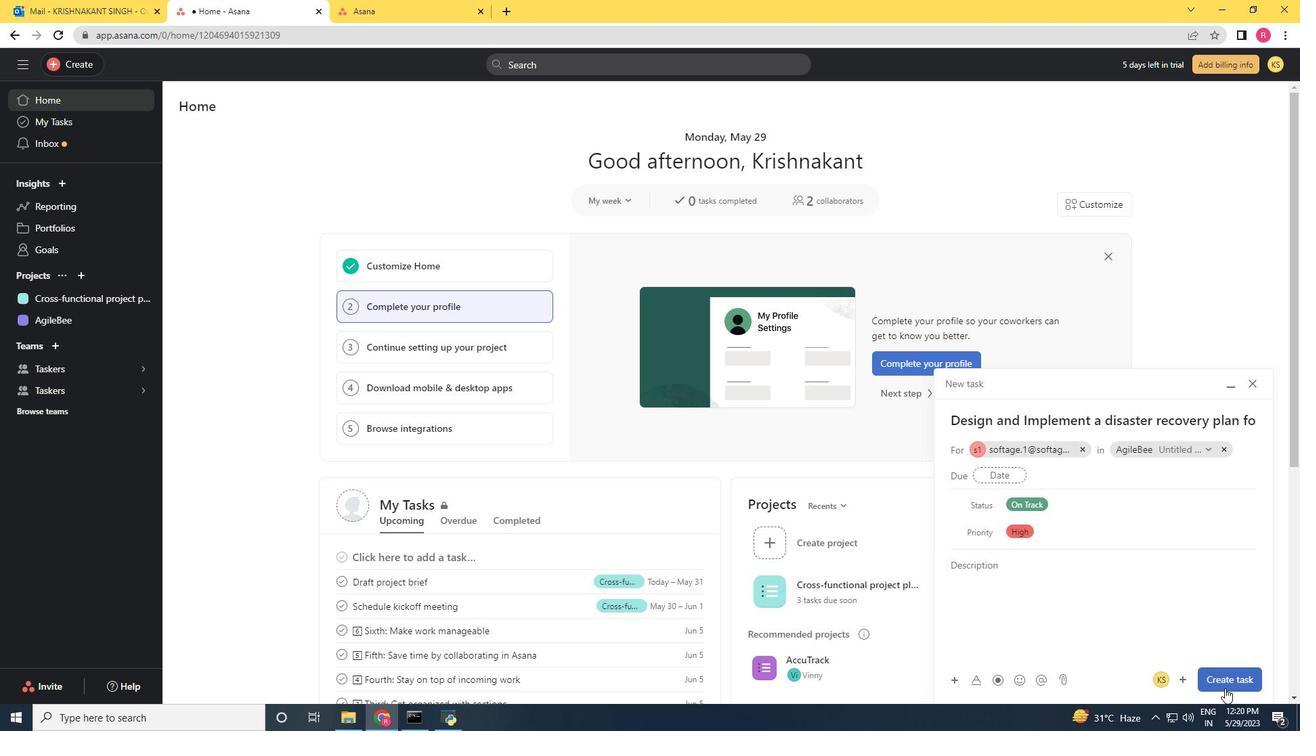 
Action: Mouse pressed left at (1225, 678)
Screenshot: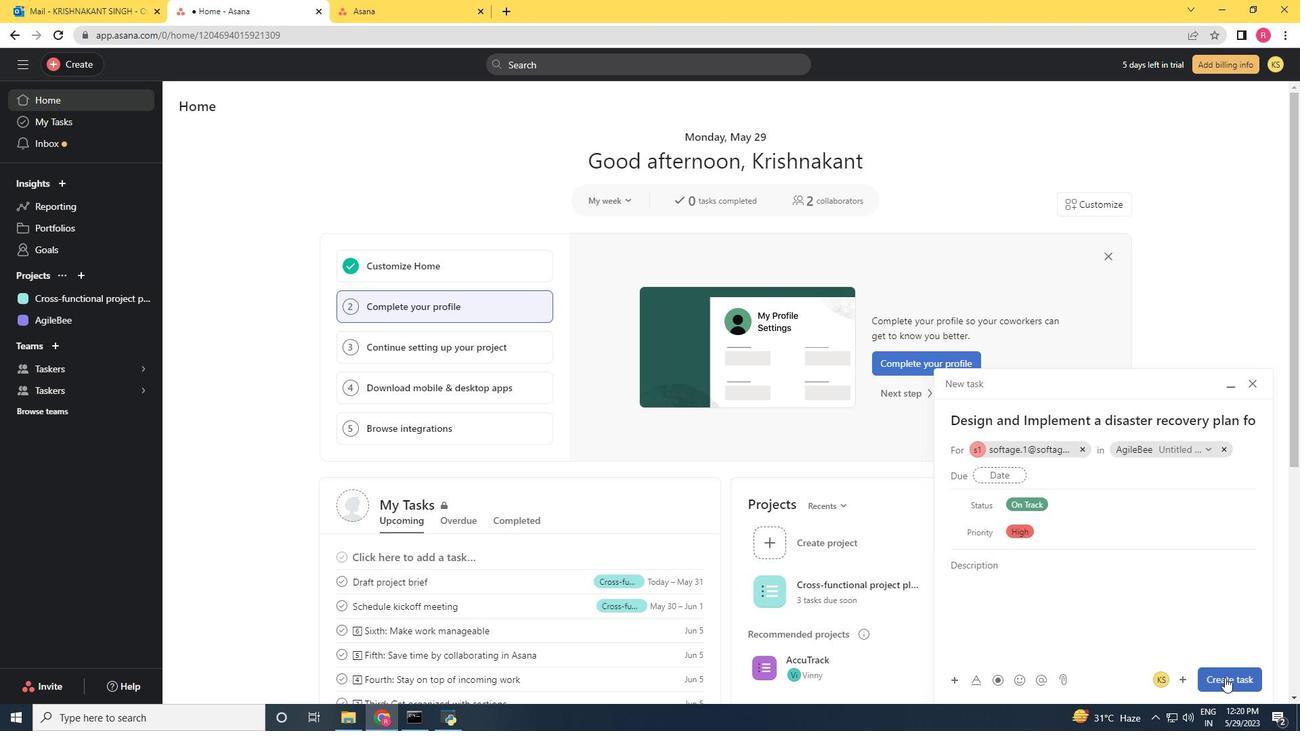 
